 Task: Schedule a day off for a personal wellness retreat.
Action: Mouse moved to (253, 132)
Screenshot: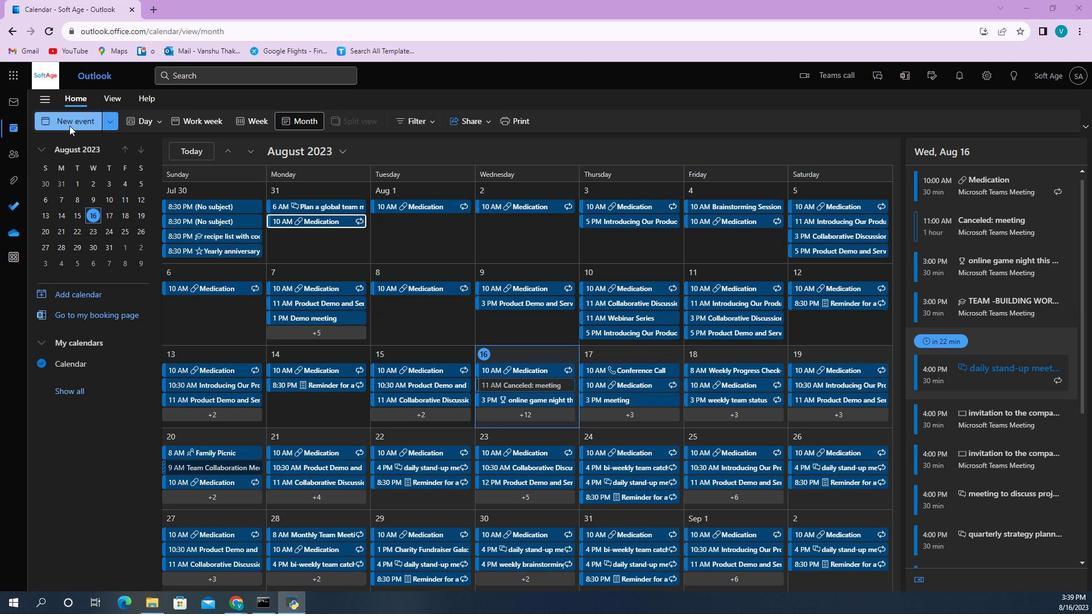 
Action: Mouse pressed left at (253, 132)
Screenshot: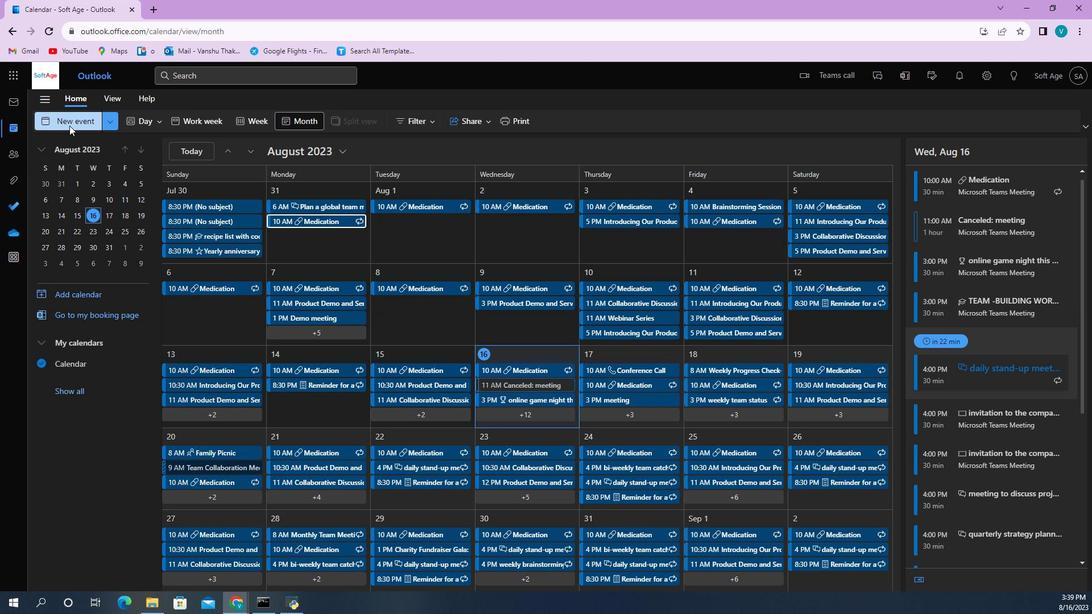 
Action: Mouse moved to (275, 186)
Screenshot: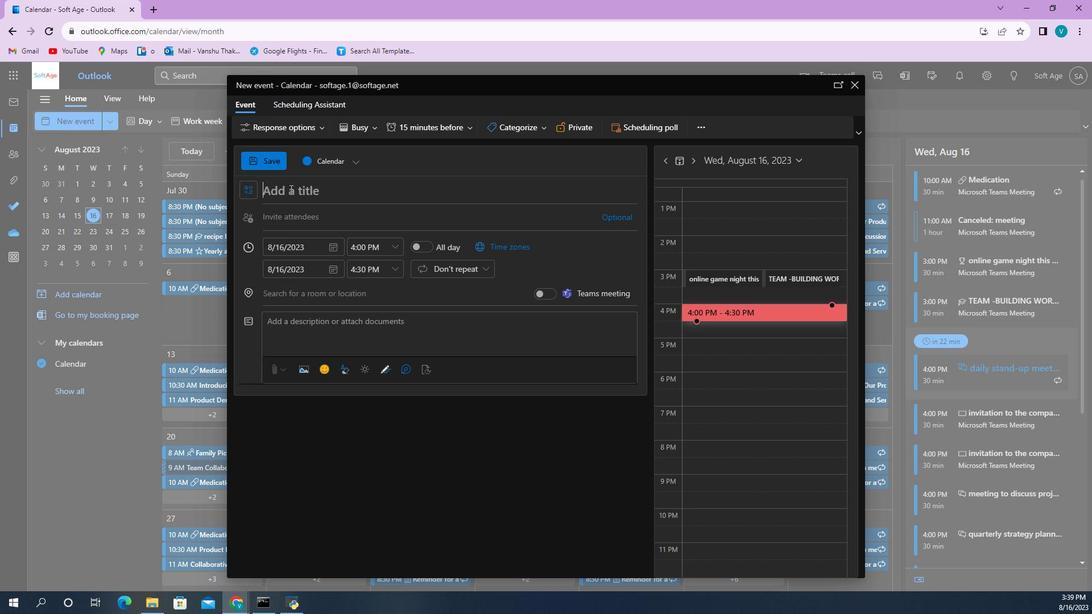
Action: Mouse pressed left at (275, 186)
Screenshot: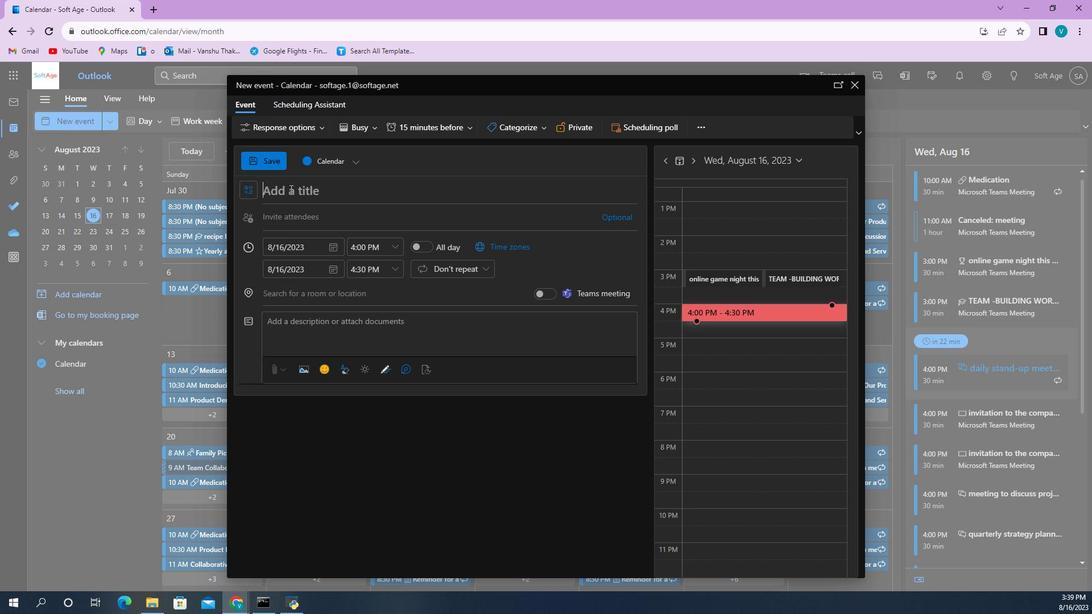 
Action: Mouse moved to (275, 187)
Screenshot: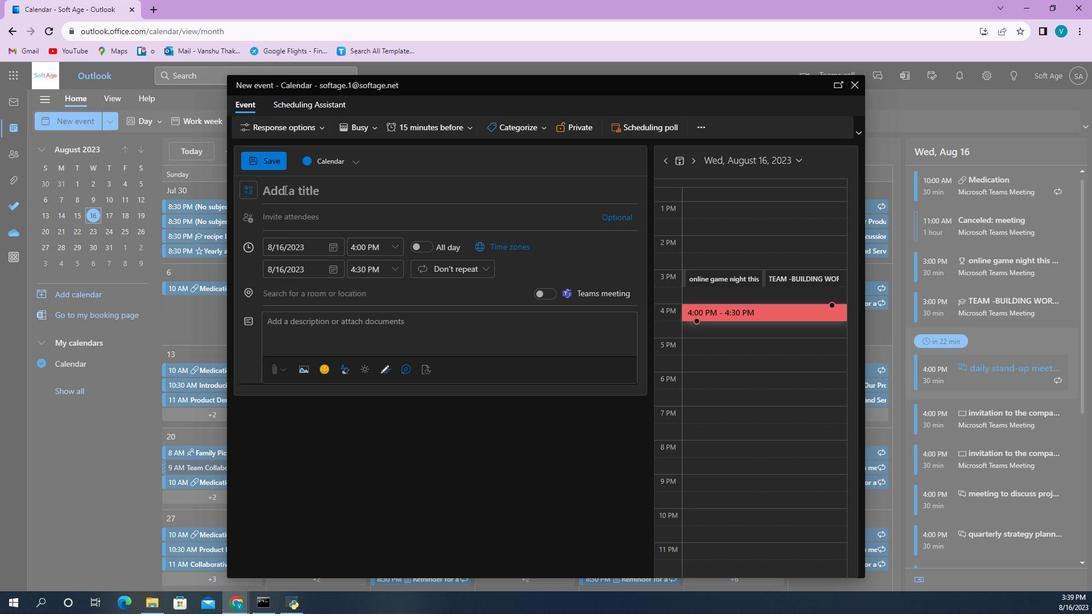 
Action: Key pressed day<Key.space>off<Key.space>for<Key.space>a<Key.space>personal<Key.space>wellness<Key.space>retreat
Screenshot: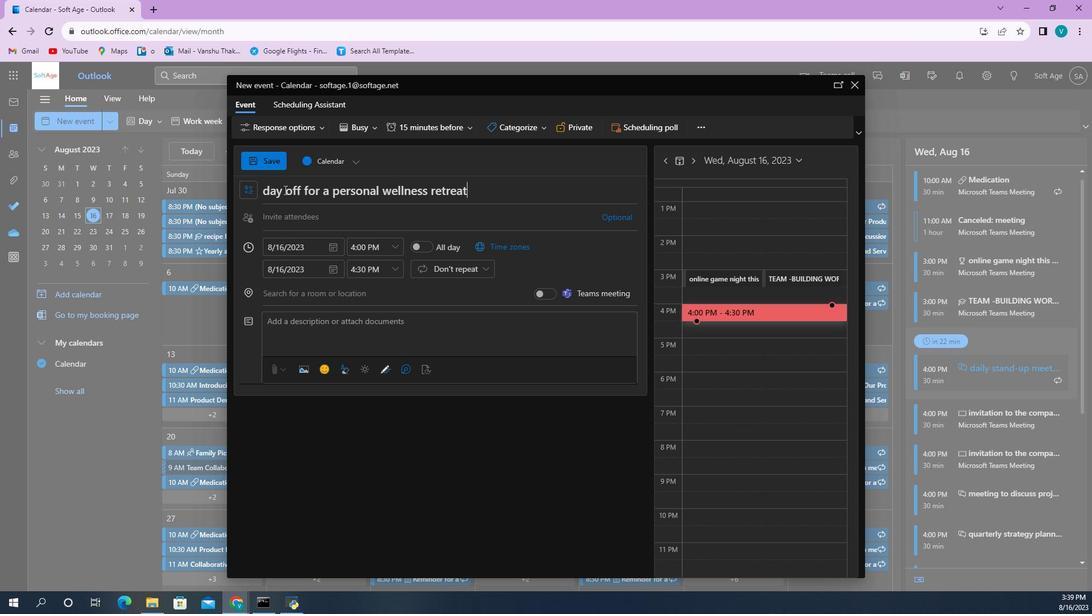 
Action: Mouse moved to (274, 311)
Screenshot: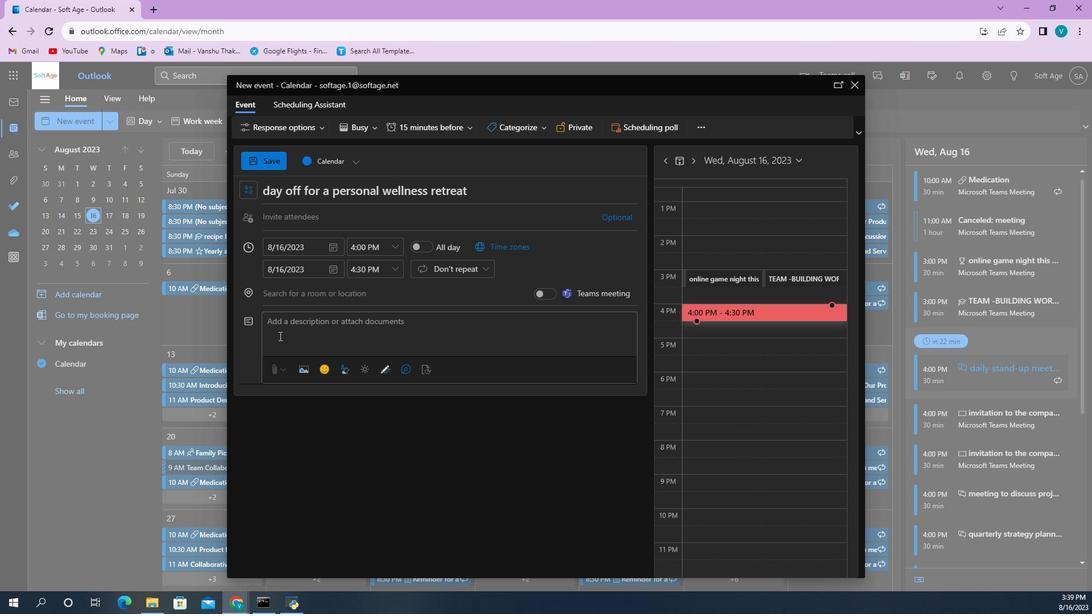 
Action: Mouse pressed left at (274, 311)
Screenshot: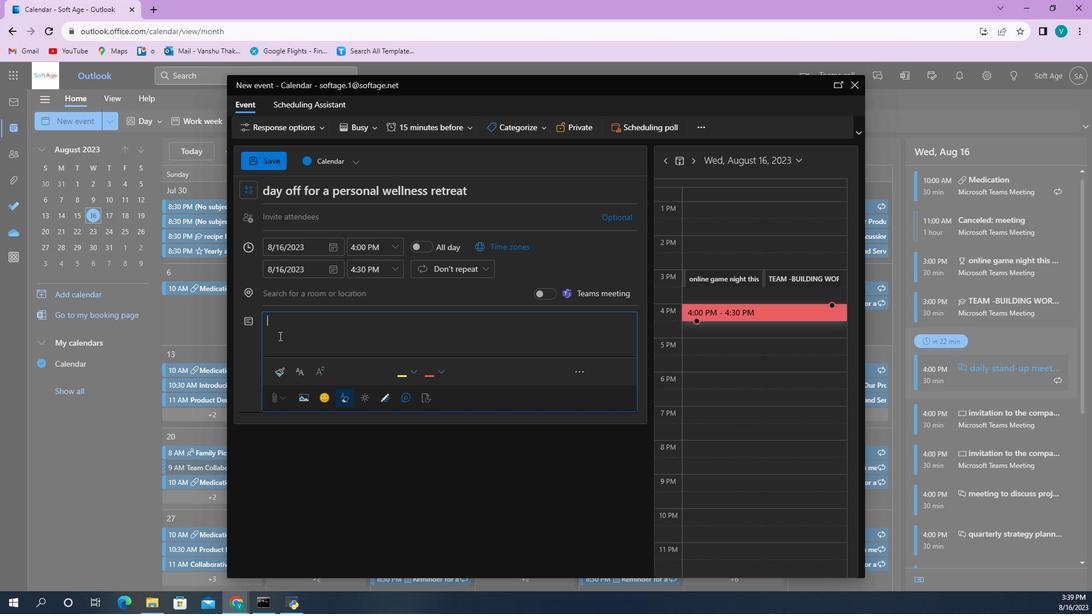 
Action: Mouse moved to (206, 447)
Screenshot: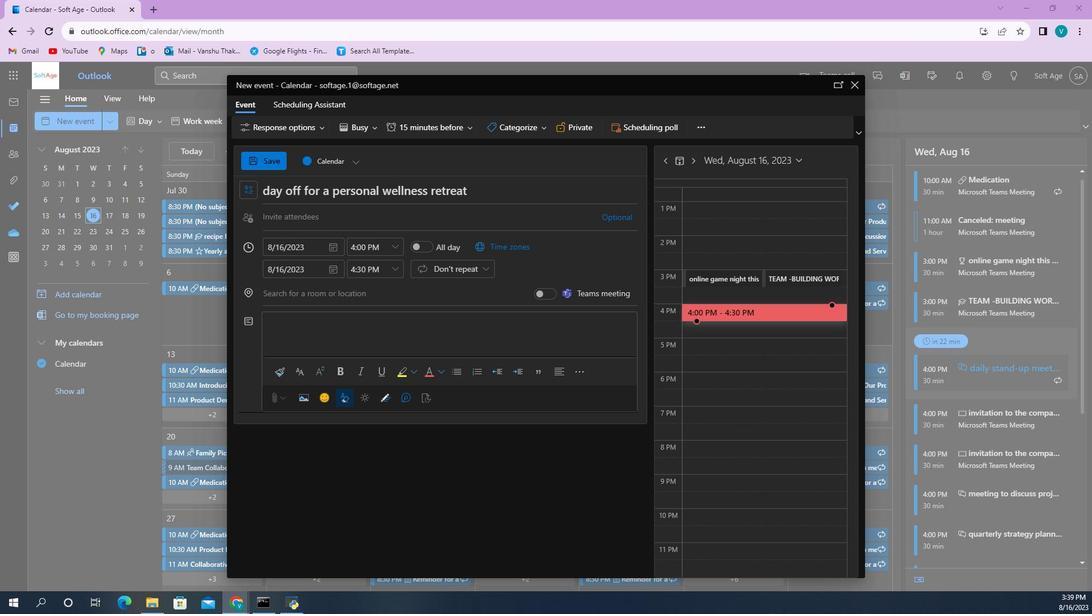 
Action: Mouse pressed left at (206, 447)
Screenshot: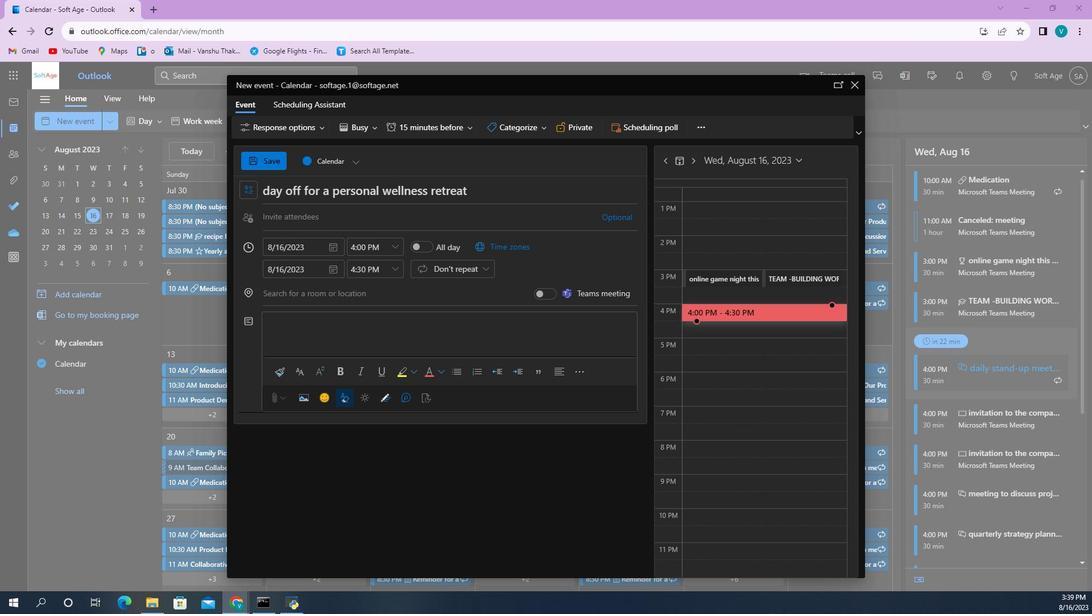 
Action: Mouse moved to (211, 409)
Screenshot: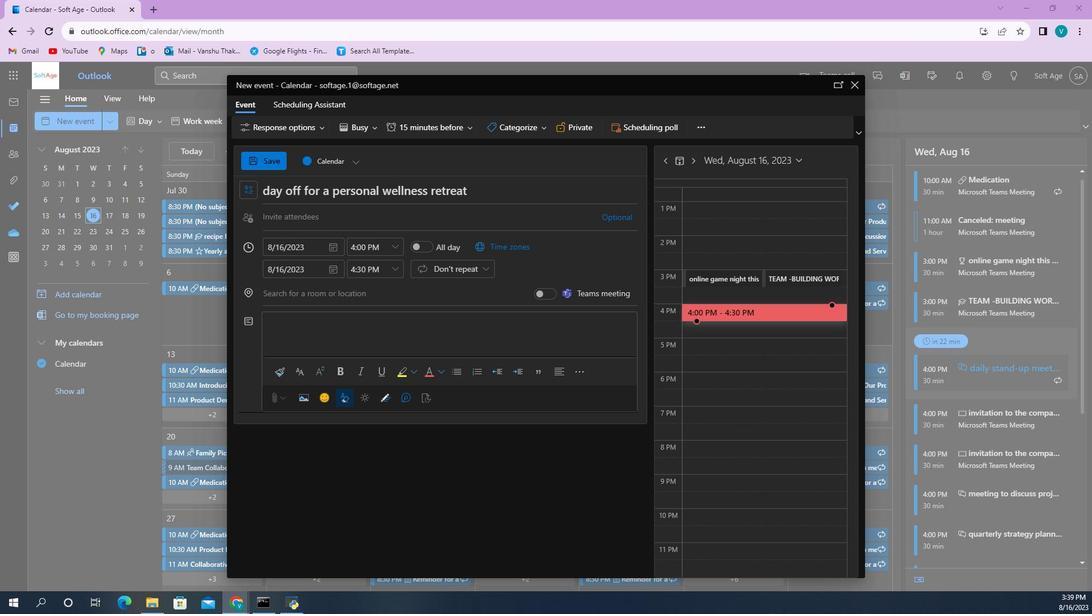 
Action: Mouse pressed left at (211, 409)
Screenshot: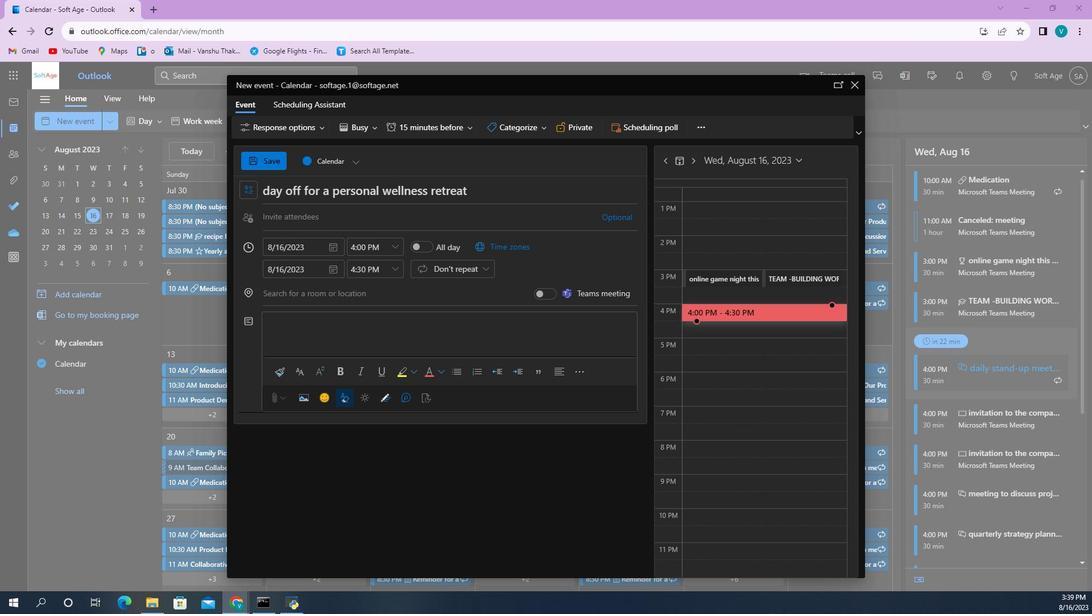 
Action: Mouse moved to (279, 312)
Screenshot: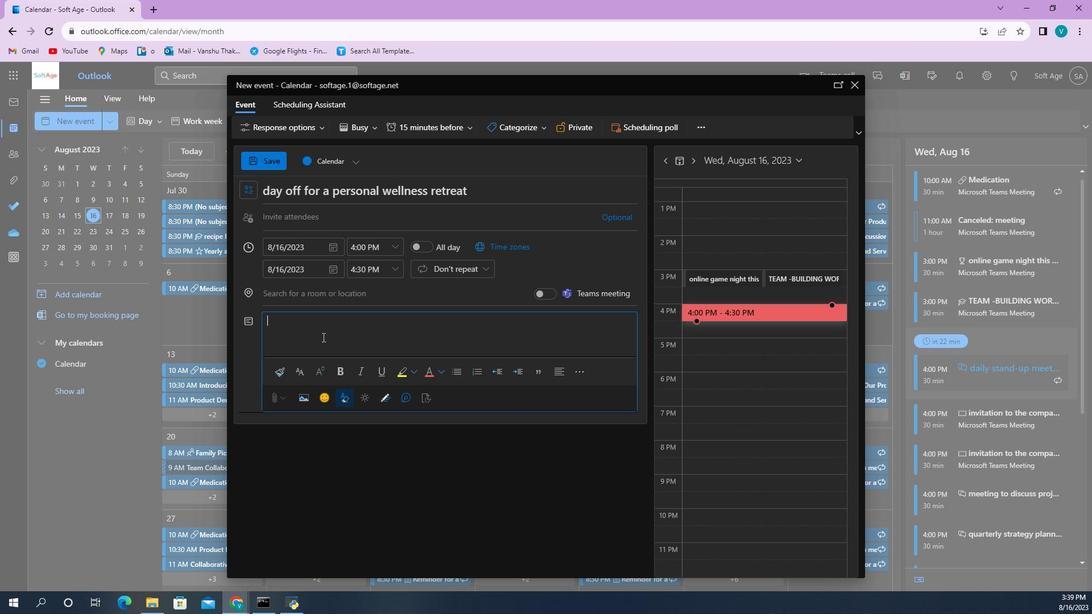 
Action: Mouse pressed left at (279, 312)
Screenshot: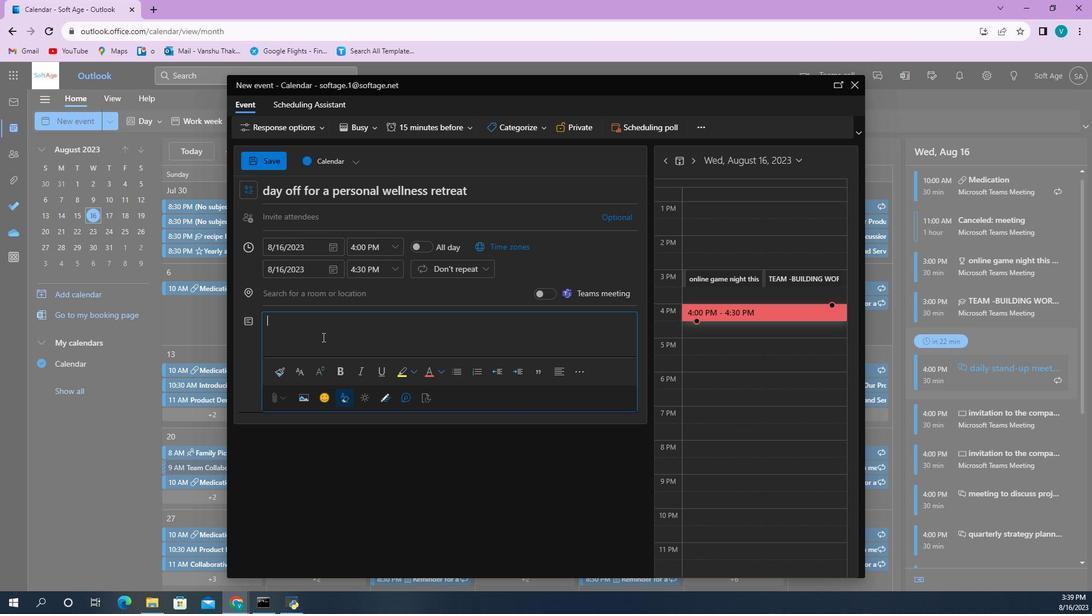 
Action: Key pressed <Key.shift>Escape<Key.space>the<Key.space>hustle<Key.space>and<Key.space>bustle<Key.space>of<Key.space>daily<Key.space>life<Key.space>with<Key.space>a<Key.space>rejuvenating<Key.space><Key.shift>Personal<Key.space><Key.shift>Wellness<Key.space><Key.shift><Key.shift><Key.shift><Key.shift><Key.shift>Retreat<Key.space><Key.shift>Day.<Key.space><Key.shift>This<Key.space>day<Key.space>is<Key.space>dediv<Key.backspace>cated<Key.space>to<Key.space>your<Key.space>holistic<Key.space>well-being.<Key.backspace>,<Key.space>allowing<Key.space>you<Key.space>to<Key.space>recharge<Key.space>you<Key.space>to<Key.space><Key.backspace><Key.backspace><Key.backspace><Key.backspace><Key.backspace><Key.backspace><Key.backspace><Key.backspace><Key.space>and<Key.space>prioritize<Key.space>self-care.
Screenshot: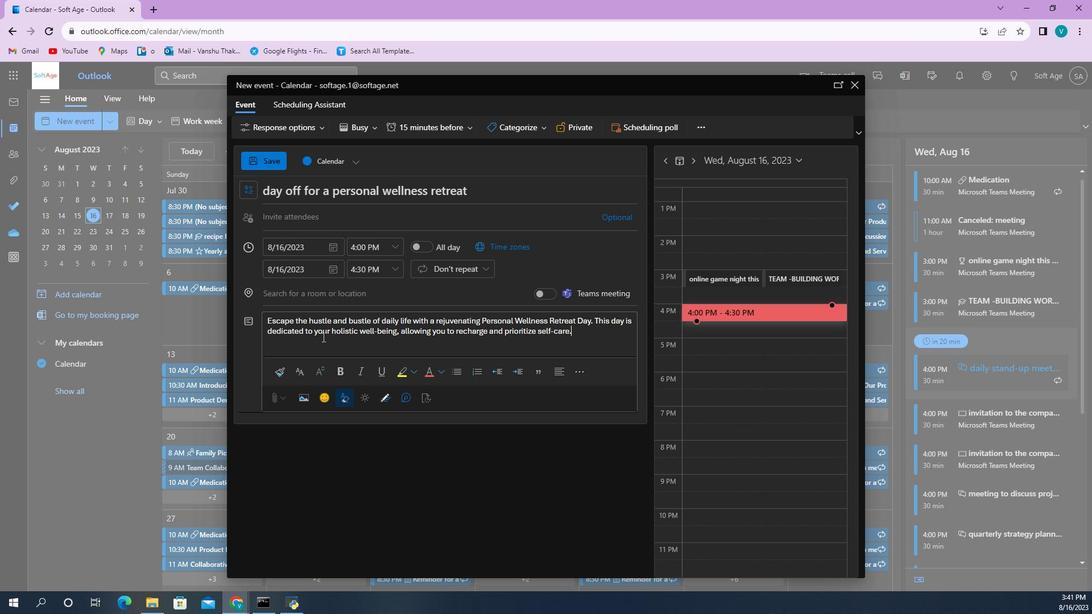 
Action: Mouse moved to (279, 271)
Screenshot: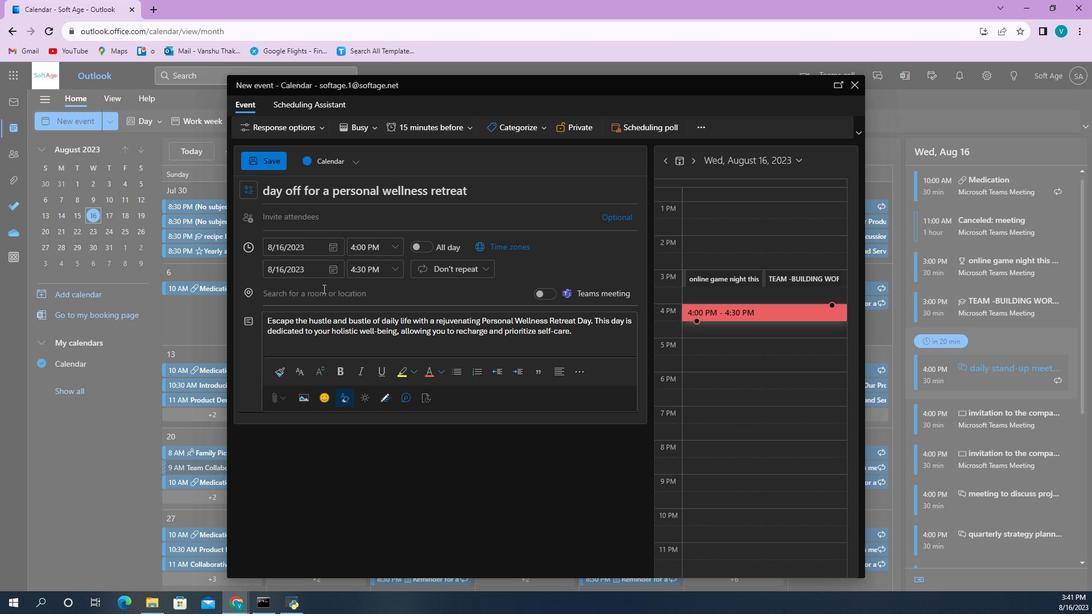 
Action: Key pressed <Key.shift>Treat<Key.space>yourself<Key.space>to<Key.space>a<Key.space>range<Key.space>of<Key.space><Key.right><Key.up><Key.right><Key.right><Key.right><Key.right><Key.right><Key.right><Key.right><Key.right><Key.right><Key.right><Key.right><Key.right><Key.right><Key.right><Key.right><Key.right><Key.right><Key.right><Key.right><Key.right><Key.right><Key.right><Key.right><Key.right><Key.right><Key.right><Key.right><Key.right><Key.right><Key.right><Key.right><Key.right><Key.right><Key.right><Key.right><Key.right><Key.right><Key.right><Key.right><Key.right><Key.right><Key.right><Key.right><Key.right><Key.right><Key.right><Key.right><Key.right><Key.right><Key.right><Key.right><Key.right><Key.right><Key.right><Key.right><Key.right><Key.right><Key.right><Key.right><Key.right><Key.right><Key.right><Key.right><Key.right><Key.right><Key.right><Key.right><Key.right><Key.right><Key.right><Key.right><Key.right><Key.right><Key.right><Key.right><Key.right><Key.right><Key.right><Key.right><Key.right><Key.right><Key.left><Key.space><Key.down>activities<Key.space>that<Key.space>promote<Key.space>relaxation,<Key.space>mindfulness,<Key.space>and<Key.space>inner<Key.space>harmony.
Screenshot: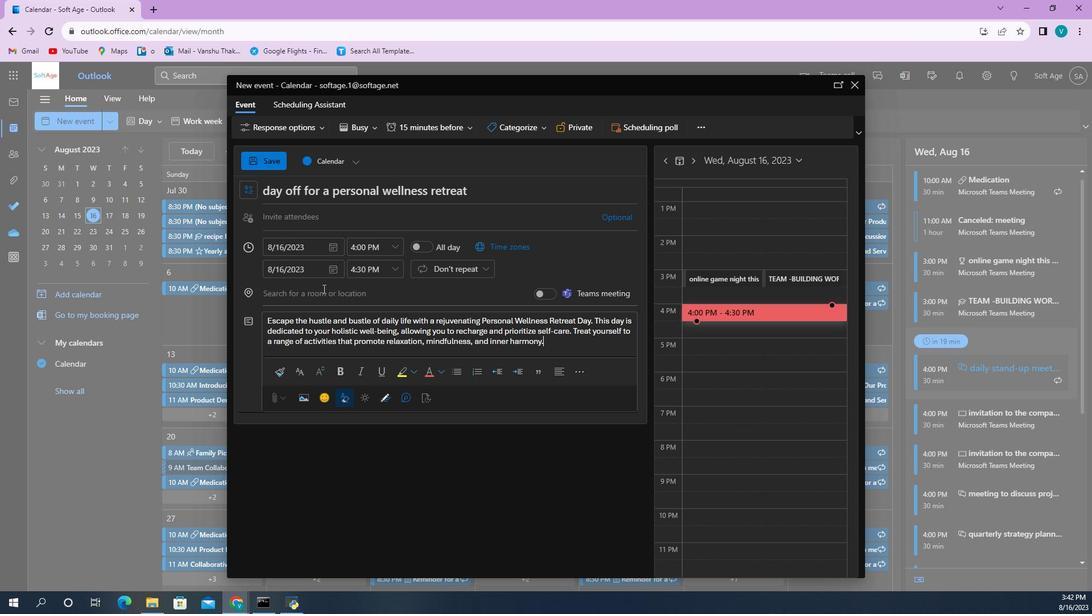 
Action: Mouse moved to (274, 163)
Screenshot: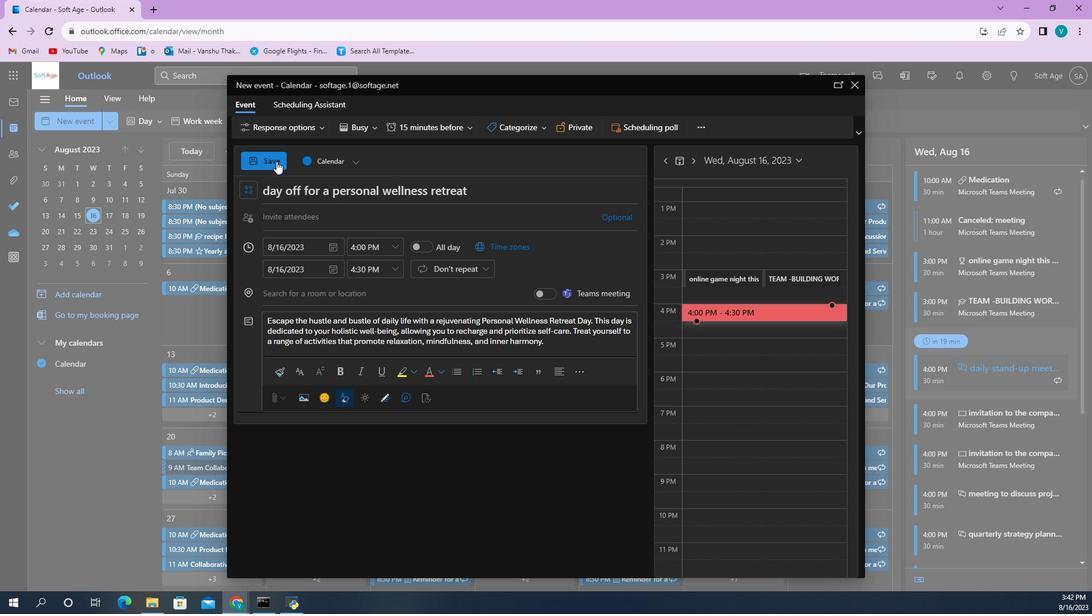
Action: Mouse pressed left at (274, 163)
Screenshot: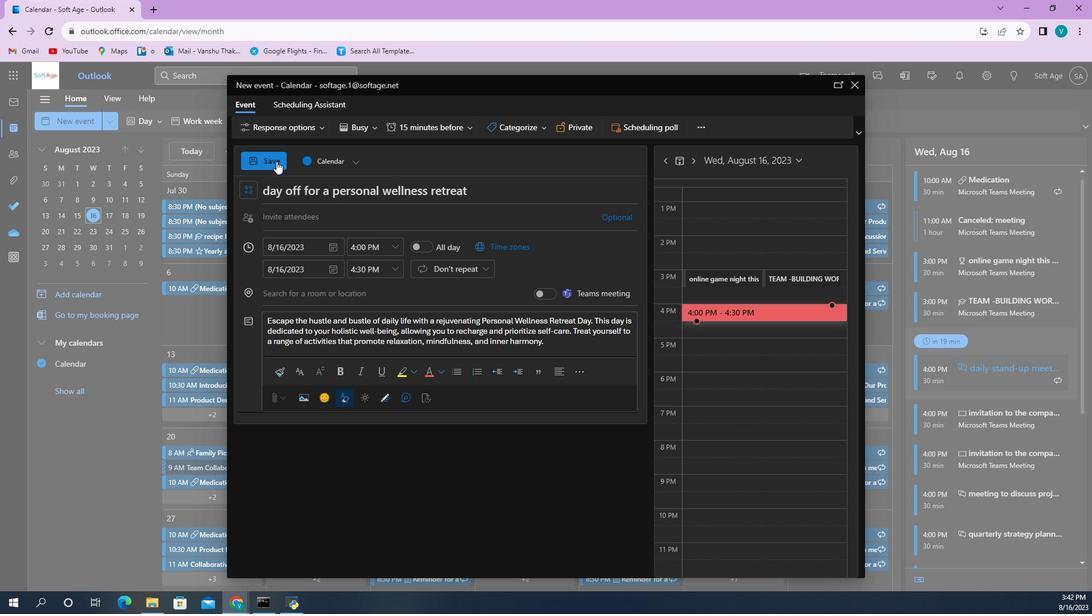 
Action: Mouse moved to (275, 175)
Screenshot: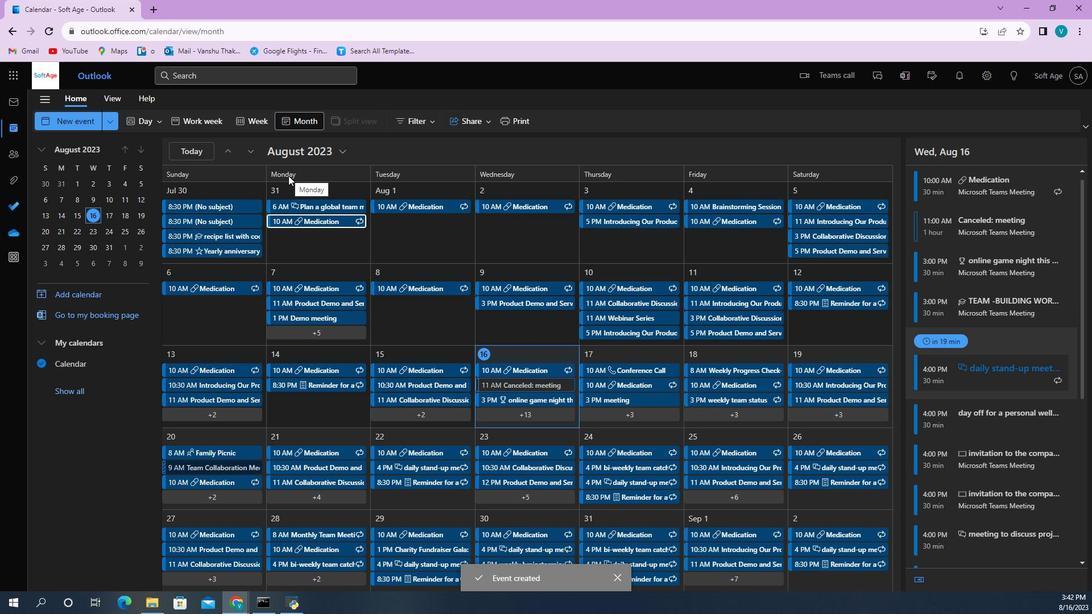 
